 Task: Assign in the project BridgeTech the issue 'Integrate a new chatbot feature into an existing mobile application to enhance user interaction and support' to the sprint 'Hyperdrive'. Assign in the project BridgeTech the issue 'Develop a new tool for automated testing of mobile application memory consumption and optimization' to the sprint 'Hyperdrive'. Assign in the project BridgeTech the issue 'Upgrade the website performance and speed mechanisms of a web application to improve website loading time and user experience' to the sprint 'Hyperdrive'. Assign in the project BridgeTech the issue 'Create a new online platform for online photography courses with advanced photography tools and community features' to the sprint 'Hyperdrive'
Action: Mouse moved to (176, 54)
Screenshot: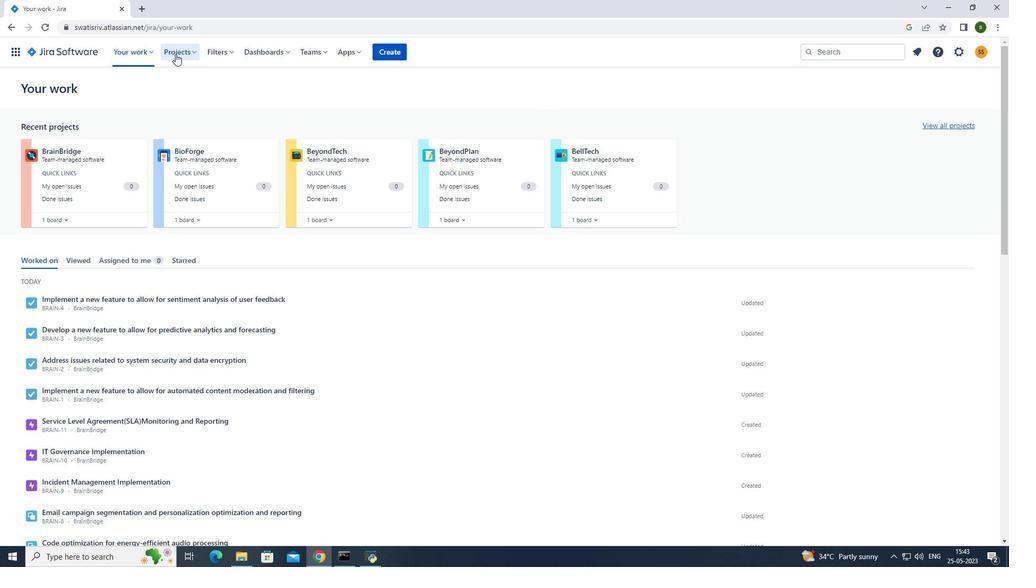 
Action: Mouse pressed left at (176, 54)
Screenshot: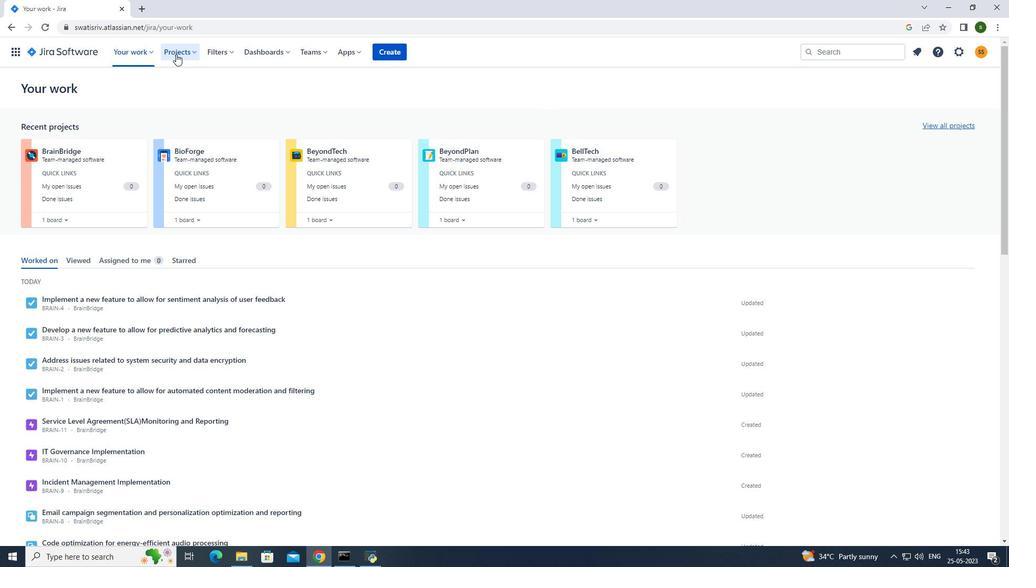 
Action: Mouse moved to (190, 95)
Screenshot: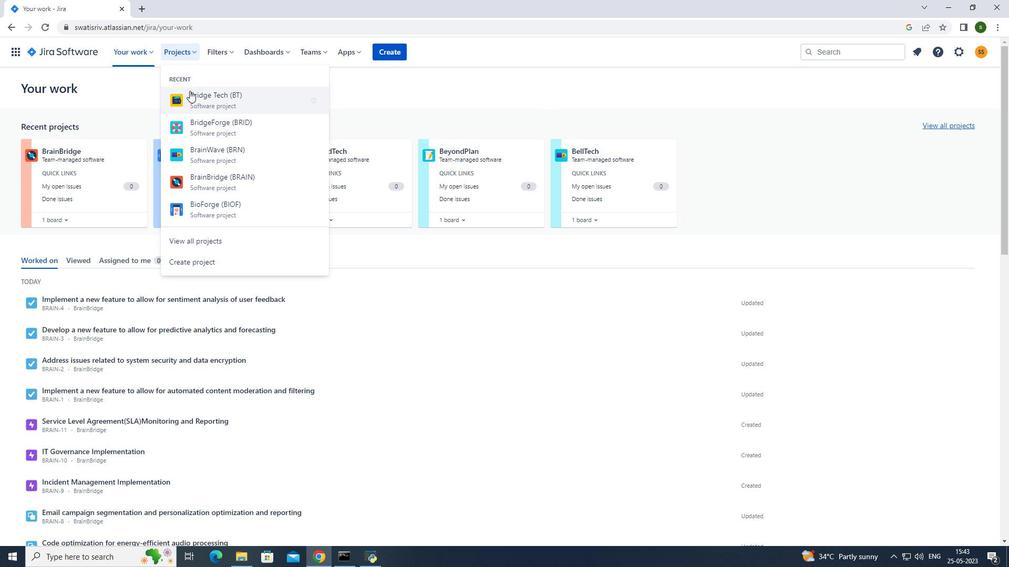 
Action: Mouse pressed left at (190, 95)
Screenshot: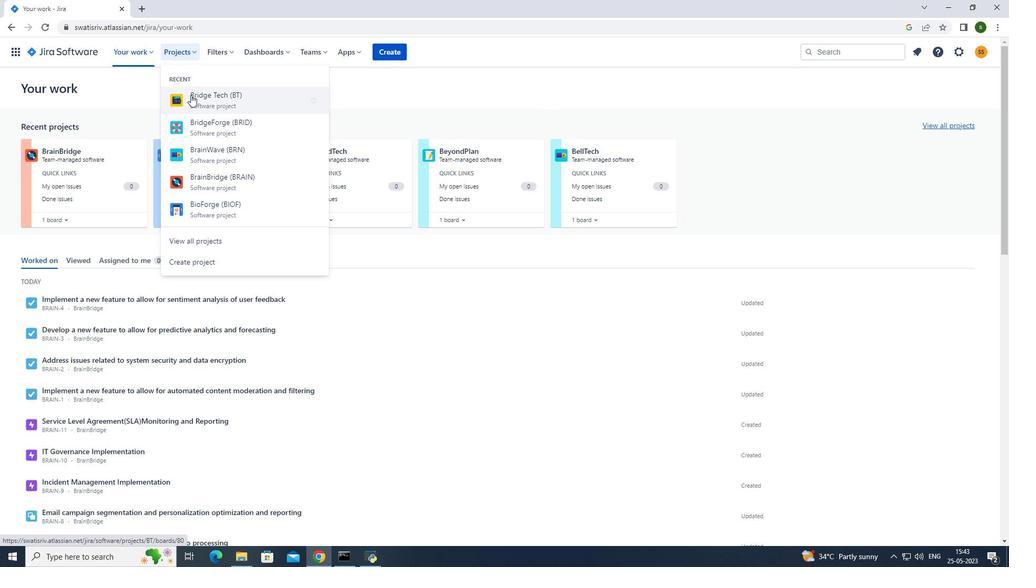 
Action: Mouse moved to (82, 167)
Screenshot: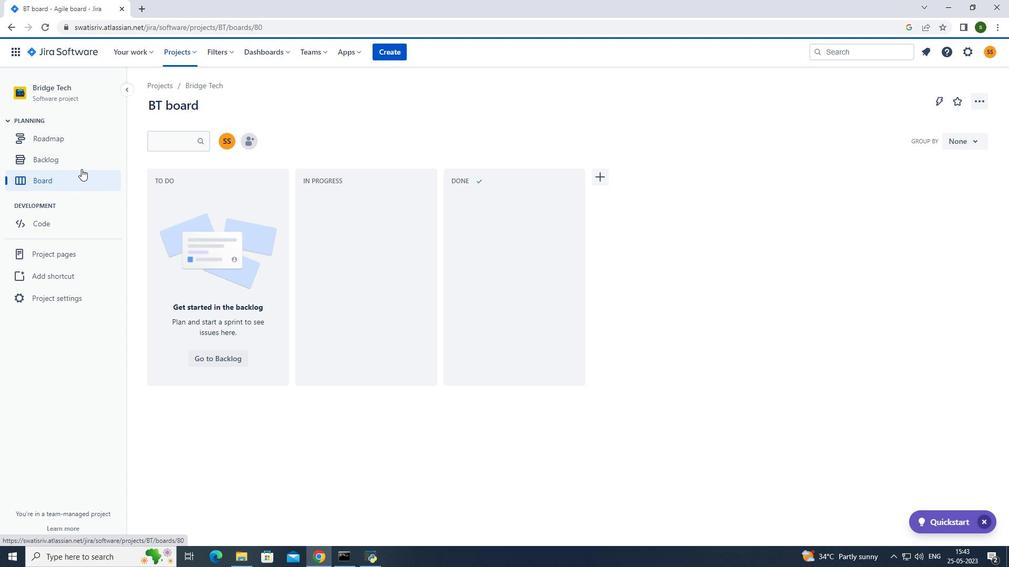 
Action: Mouse pressed left at (82, 167)
Screenshot: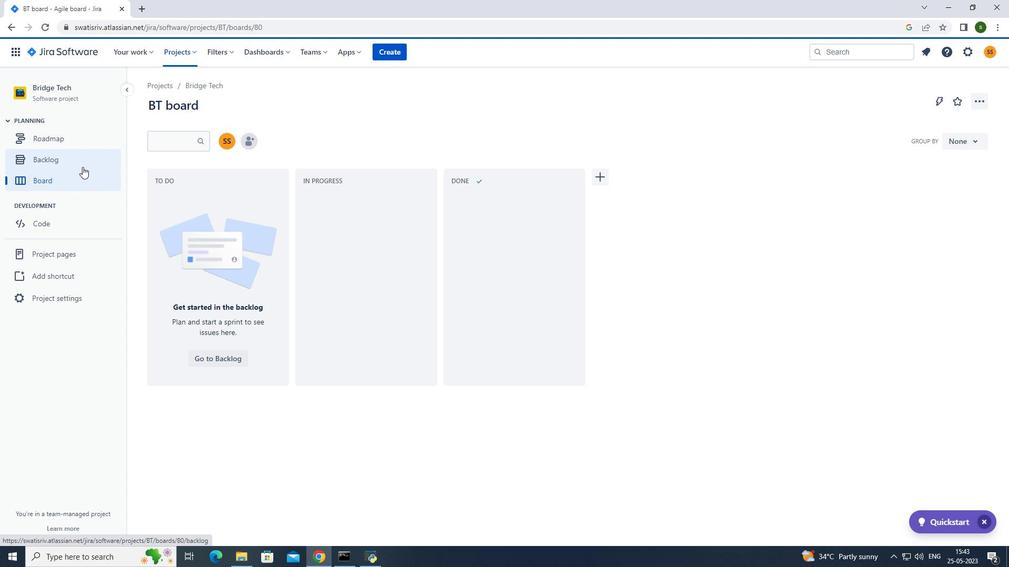 
Action: Mouse moved to (553, 315)
Screenshot: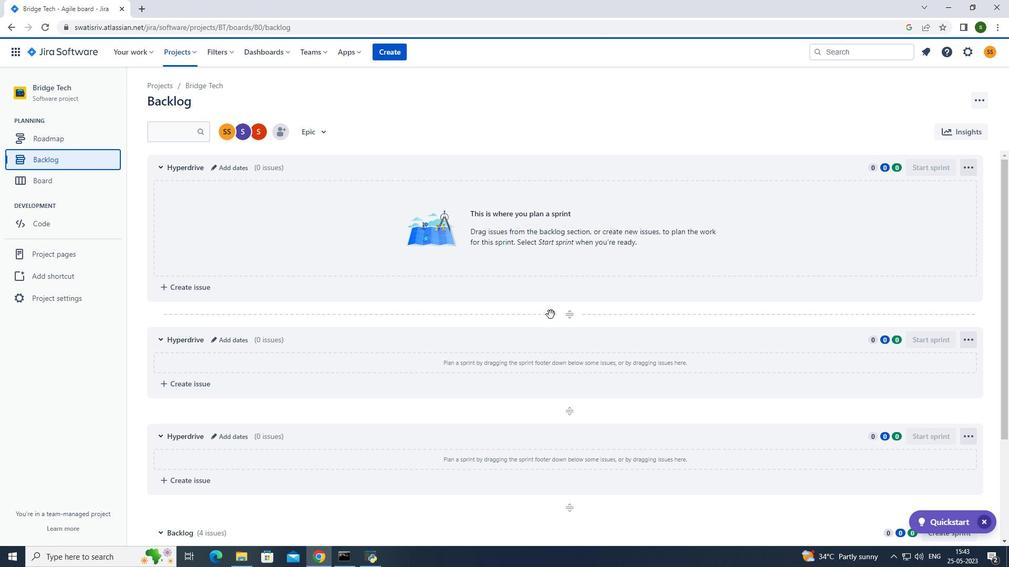 
Action: Mouse scrolled (553, 314) with delta (0, 0)
Screenshot: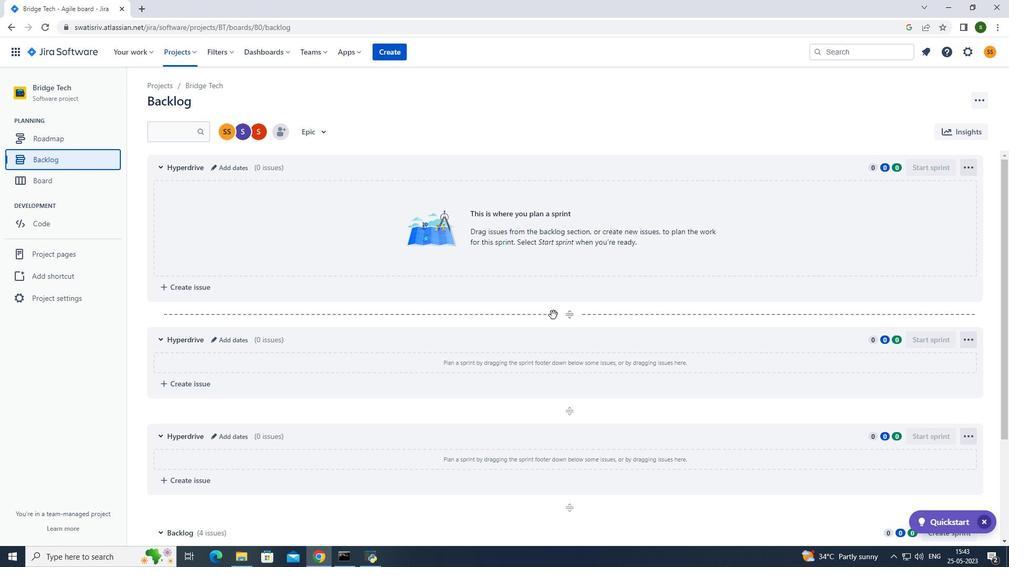 
Action: Mouse scrolled (553, 314) with delta (0, 0)
Screenshot: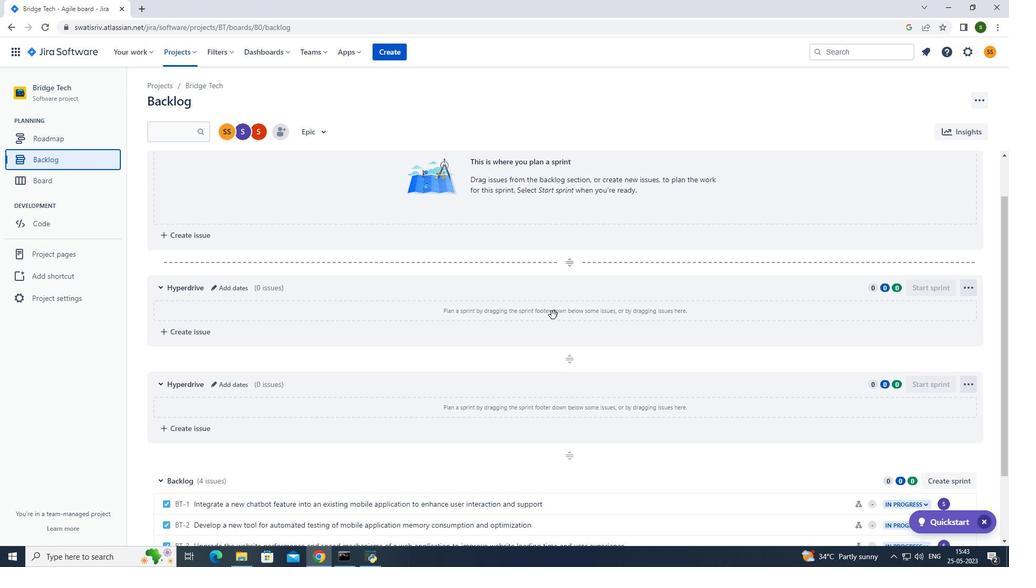 
Action: Mouse scrolled (553, 314) with delta (0, 0)
Screenshot: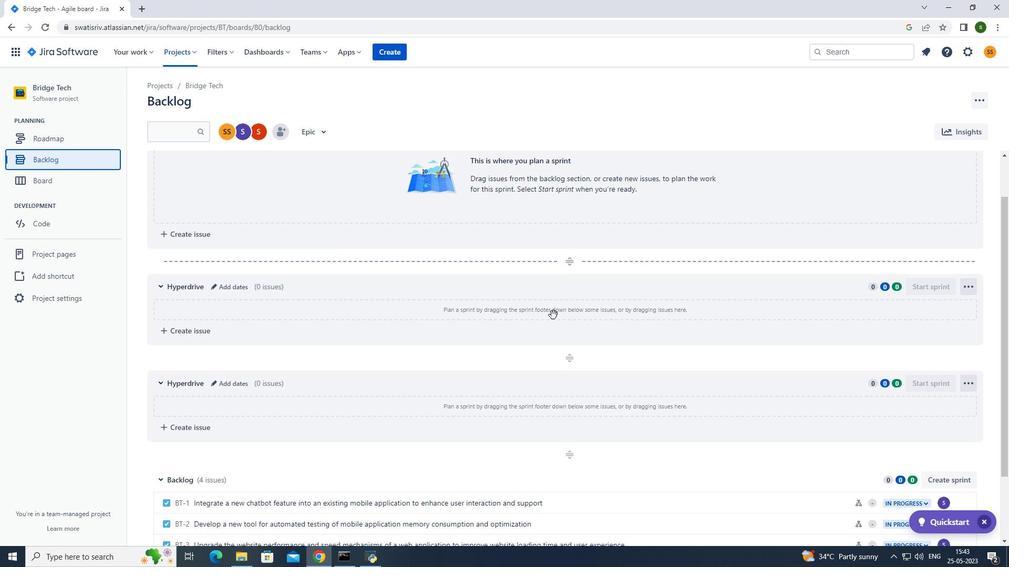 
Action: Mouse scrolled (553, 314) with delta (0, 0)
Screenshot: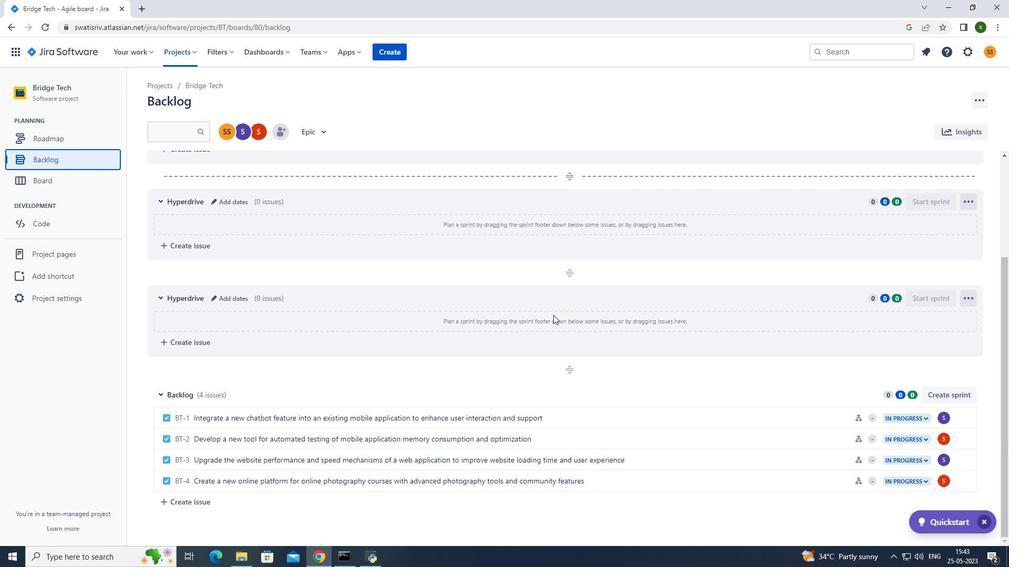 
Action: Mouse scrolled (553, 314) with delta (0, 0)
Screenshot: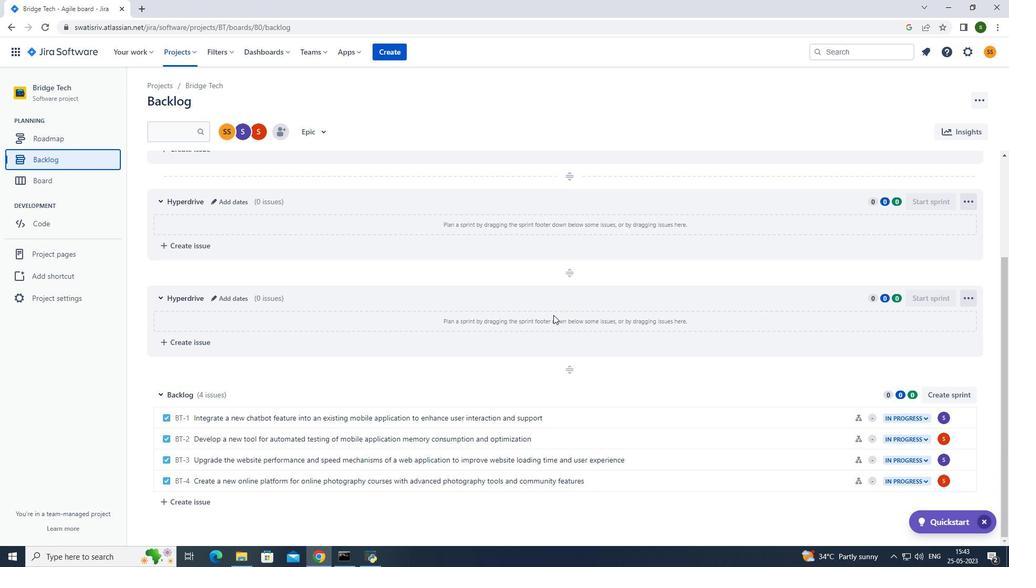 
Action: Mouse moved to (966, 416)
Screenshot: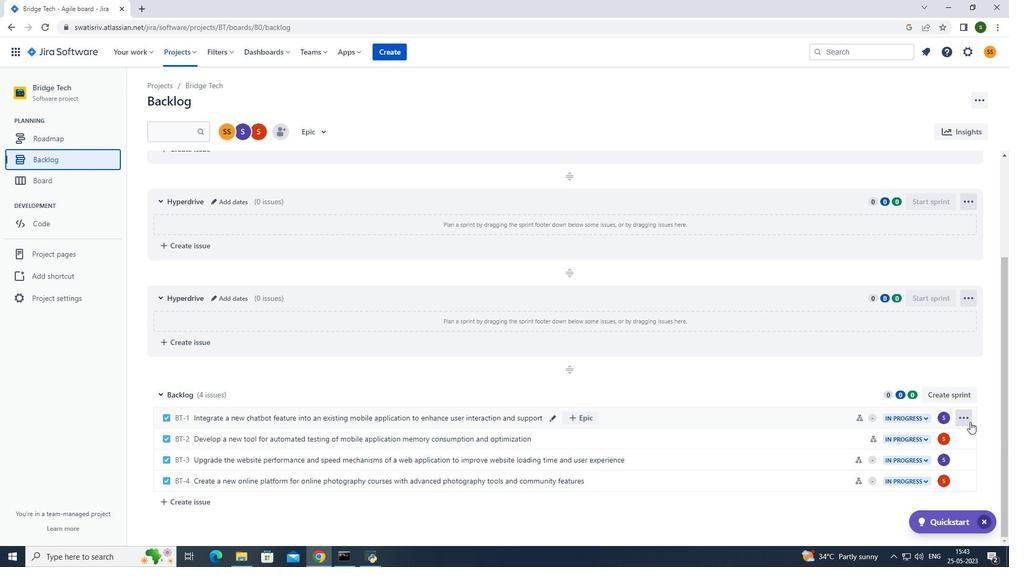 
Action: Mouse pressed left at (966, 416)
Screenshot: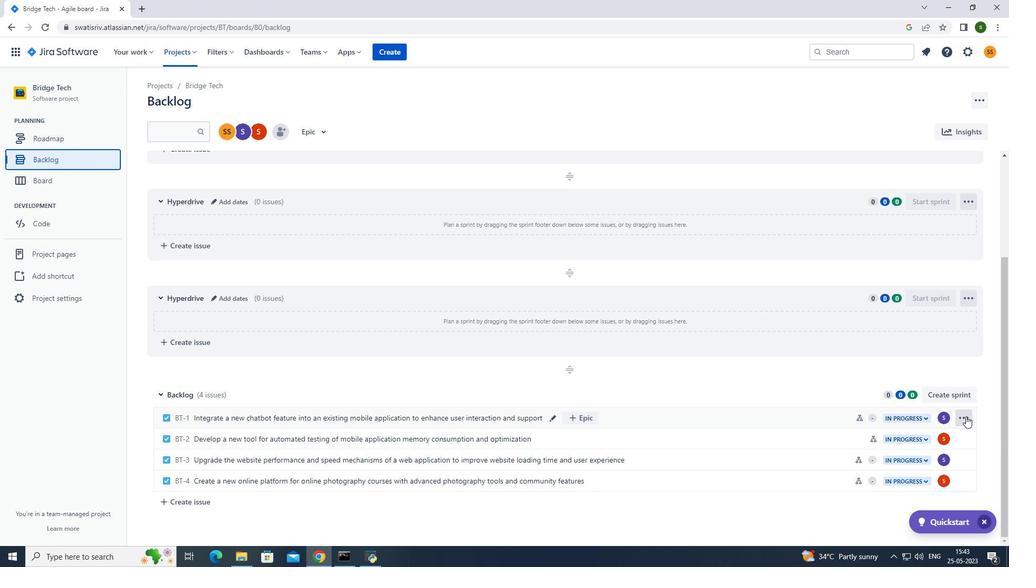 
Action: Mouse moved to (933, 324)
Screenshot: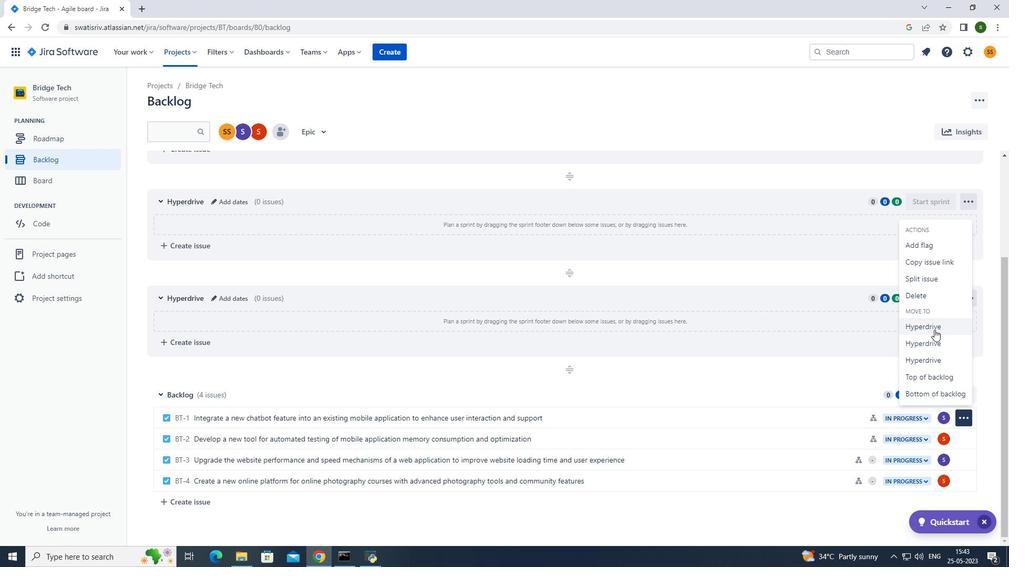 
Action: Mouse pressed left at (933, 324)
Screenshot: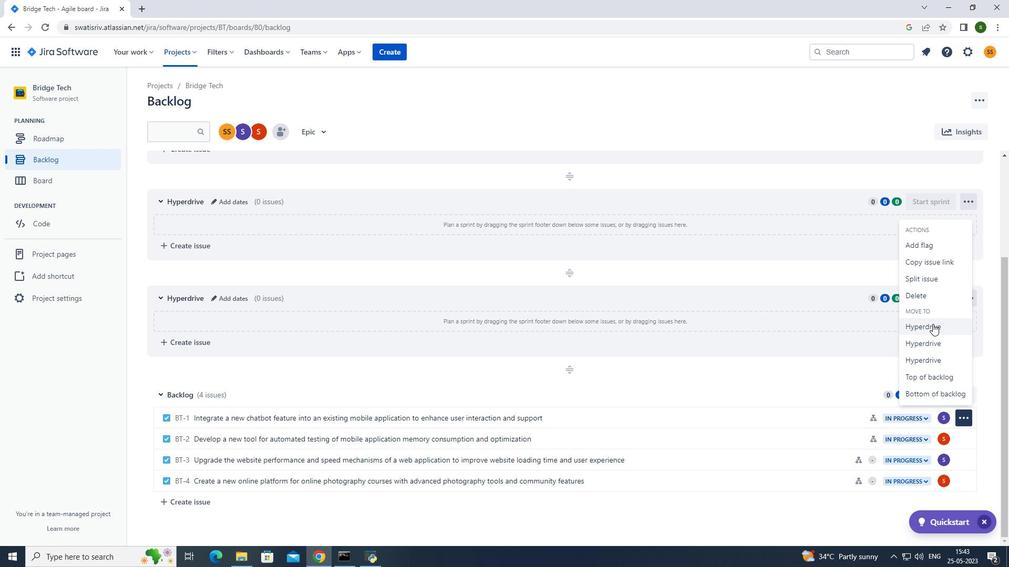 
Action: Mouse moved to (187, 47)
Screenshot: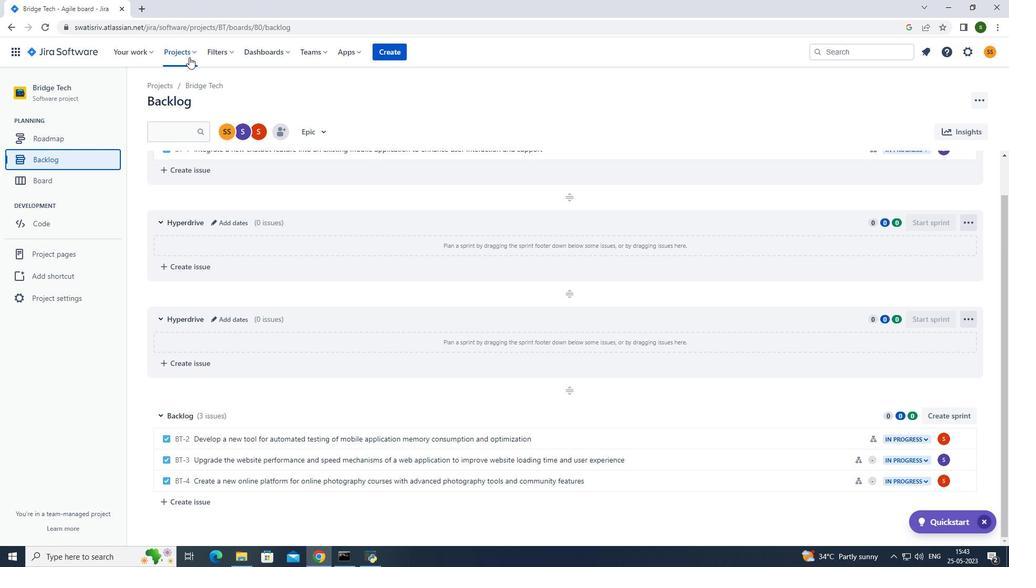 
Action: Mouse pressed left at (187, 47)
Screenshot: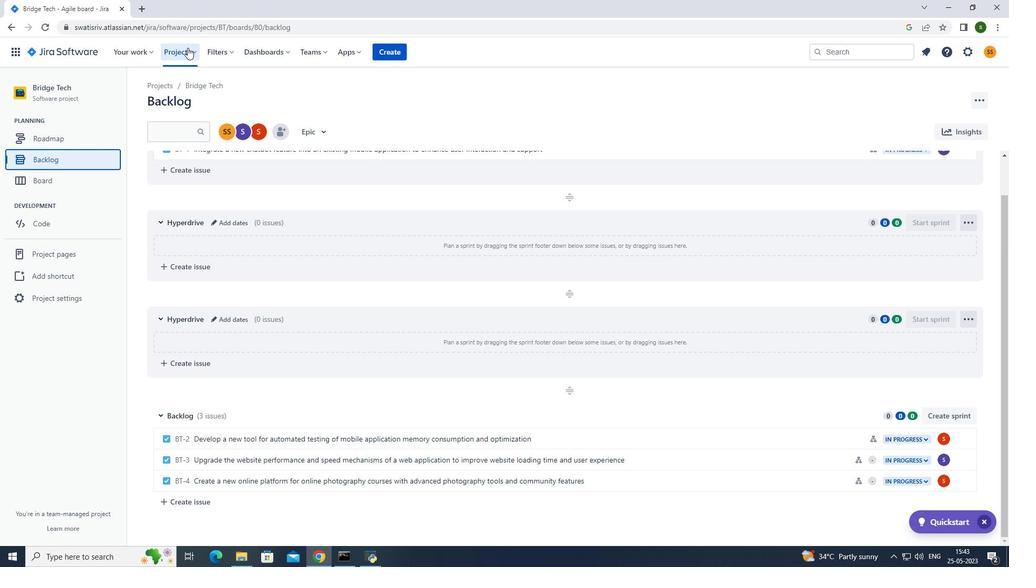 
Action: Mouse moved to (200, 95)
Screenshot: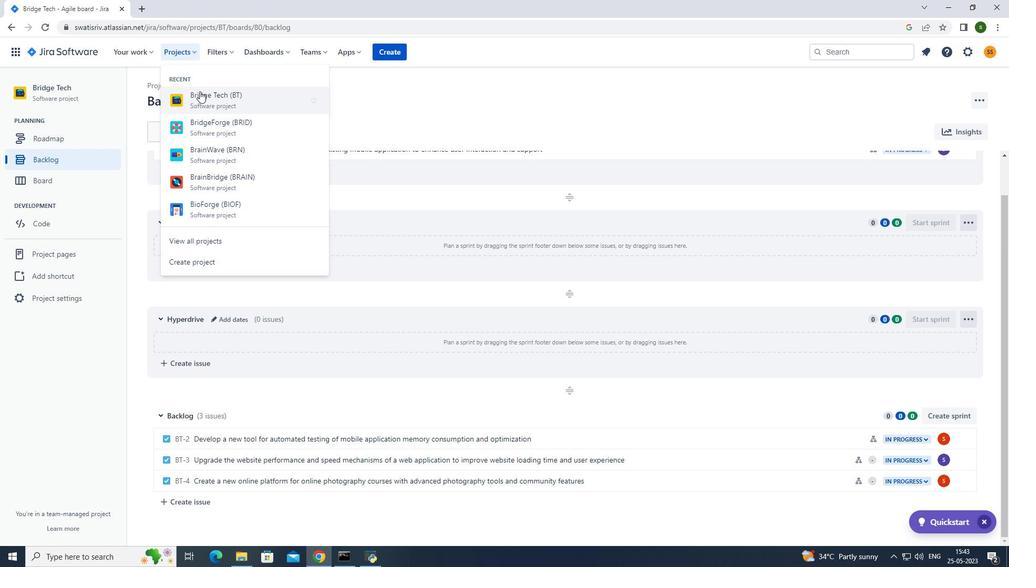 
Action: Mouse pressed left at (200, 95)
Screenshot: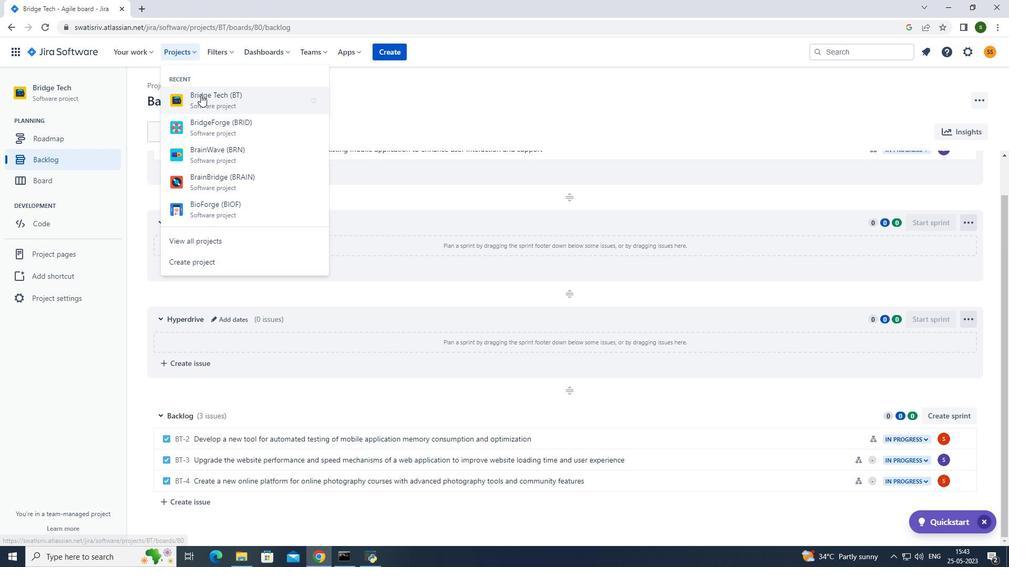 
Action: Mouse moved to (73, 161)
Screenshot: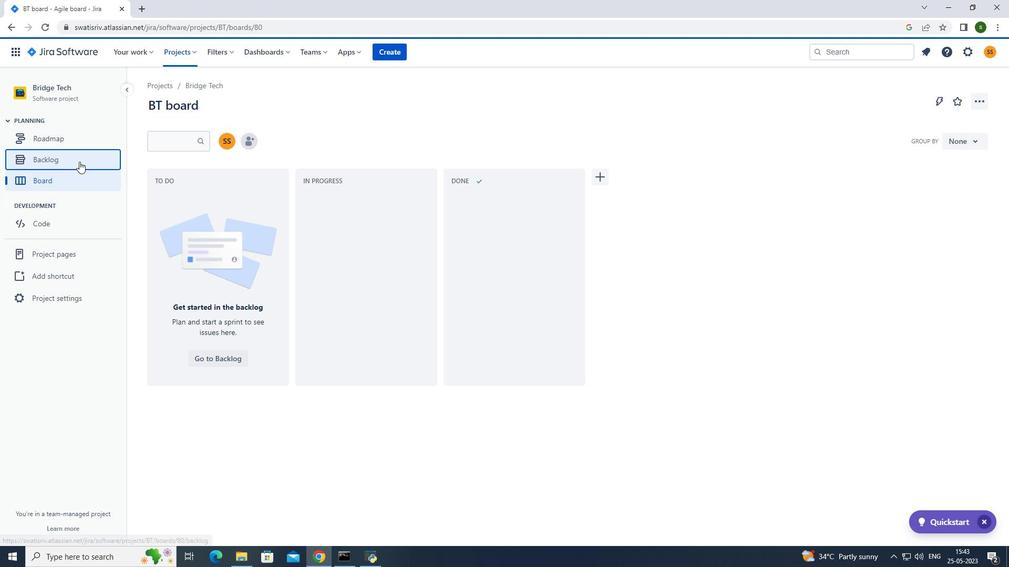 
Action: Mouse pressed left at (73, 161)
Screenshot: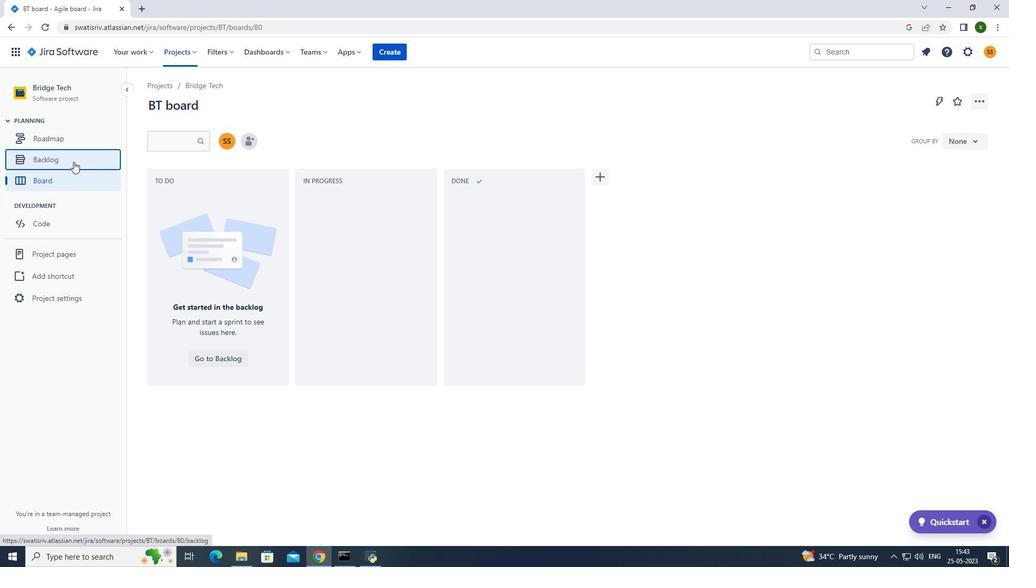 
Action: Mouse moved to (970, 481)
Screenshot: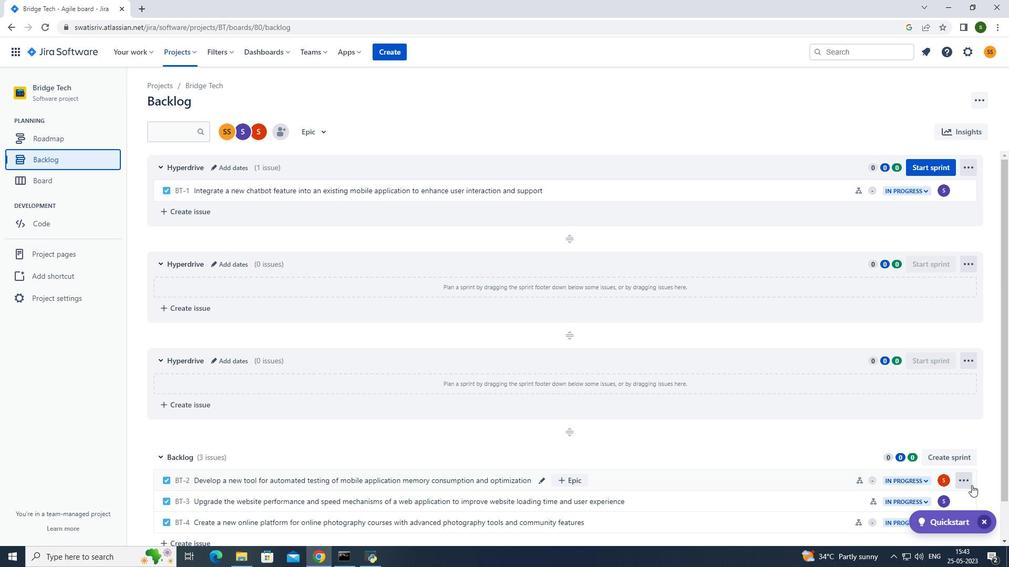 
Action: Mouse pressed left at (970, 481)
Screenshot: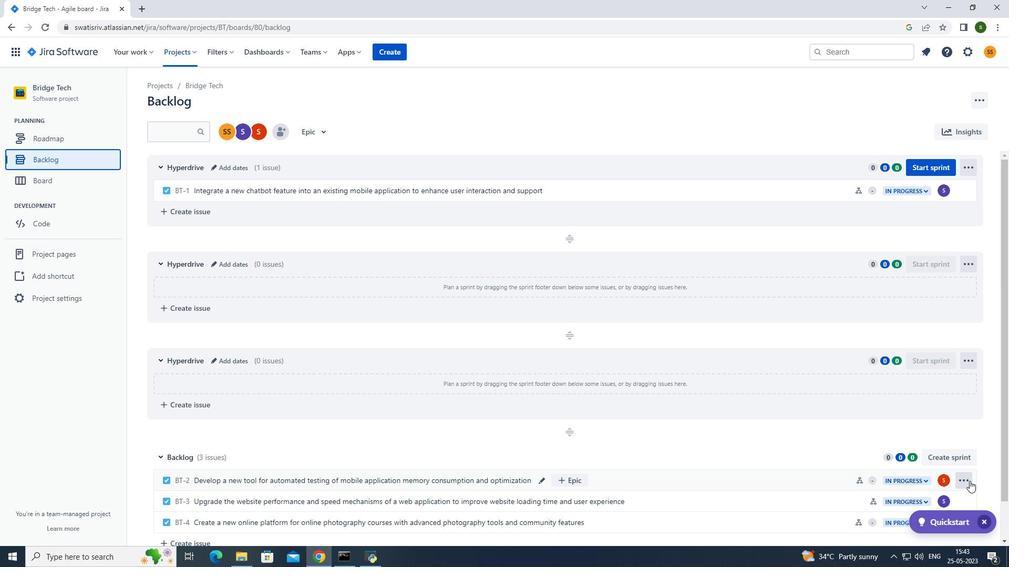 
Action: Mouse moved to (930, 406)
Screenshot: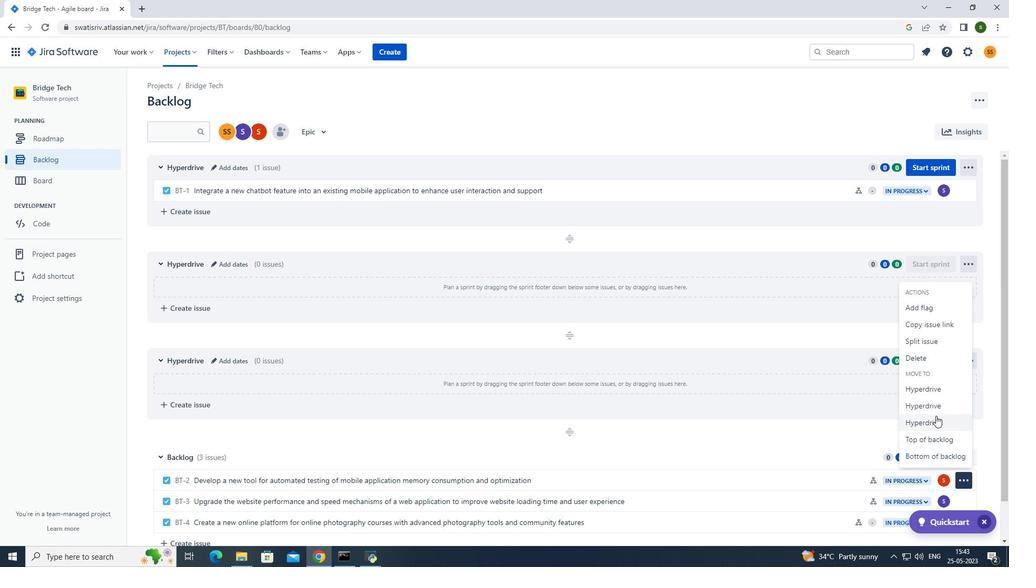 
Action: Mouse pressed left at (930, 406)
Screenshot: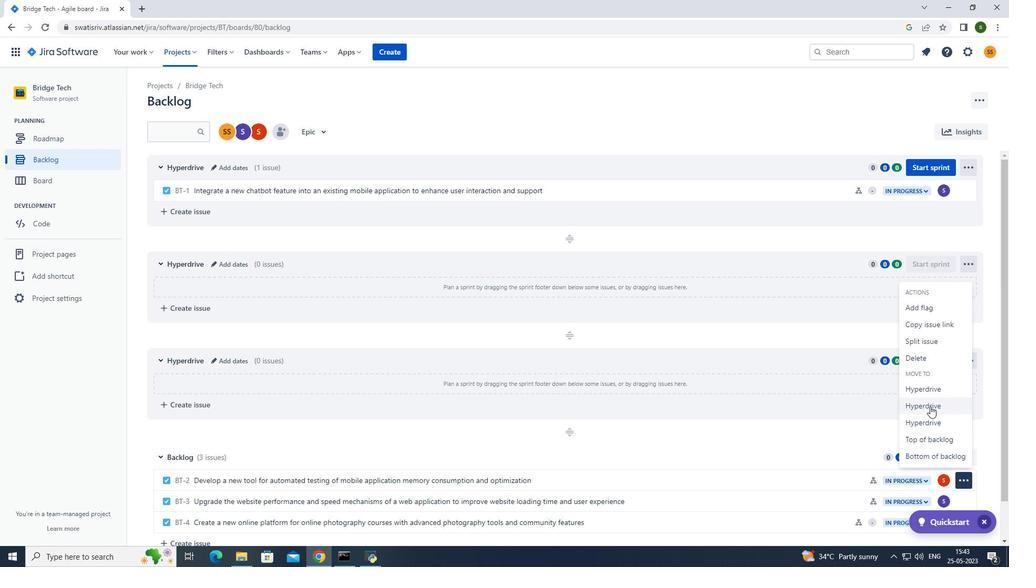 
Action: Mouse moved to (173, 55)
Screenshot: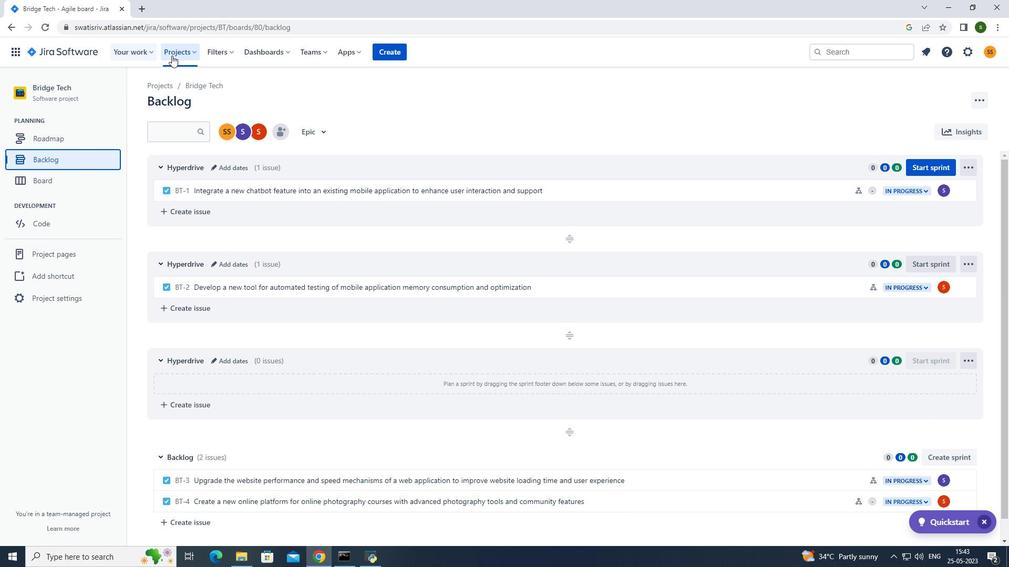 
Action: Mouse pressed left at (173, 55)
Screenshot: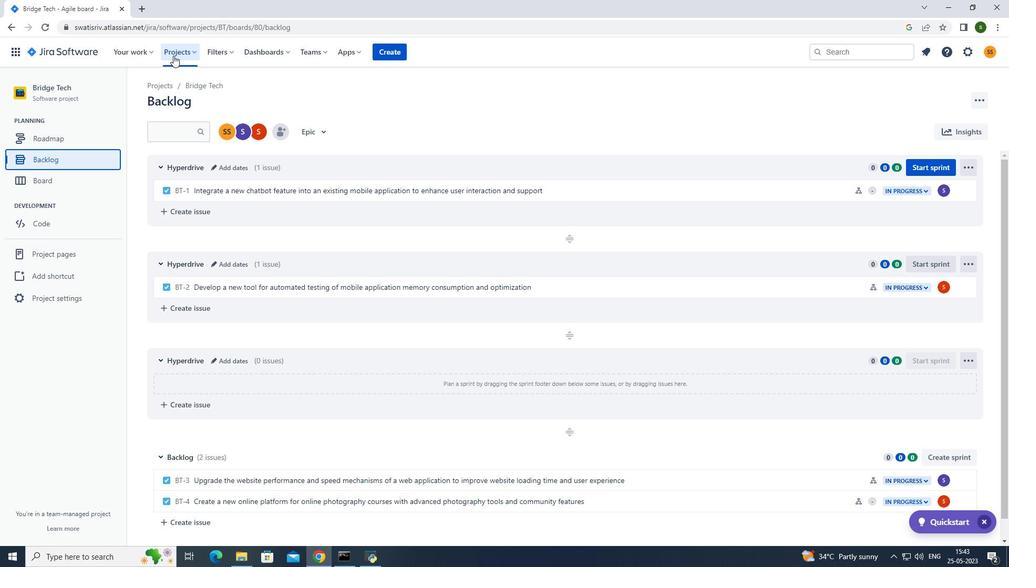 
Action: Mouse moved to (195, 97)
Screenshot: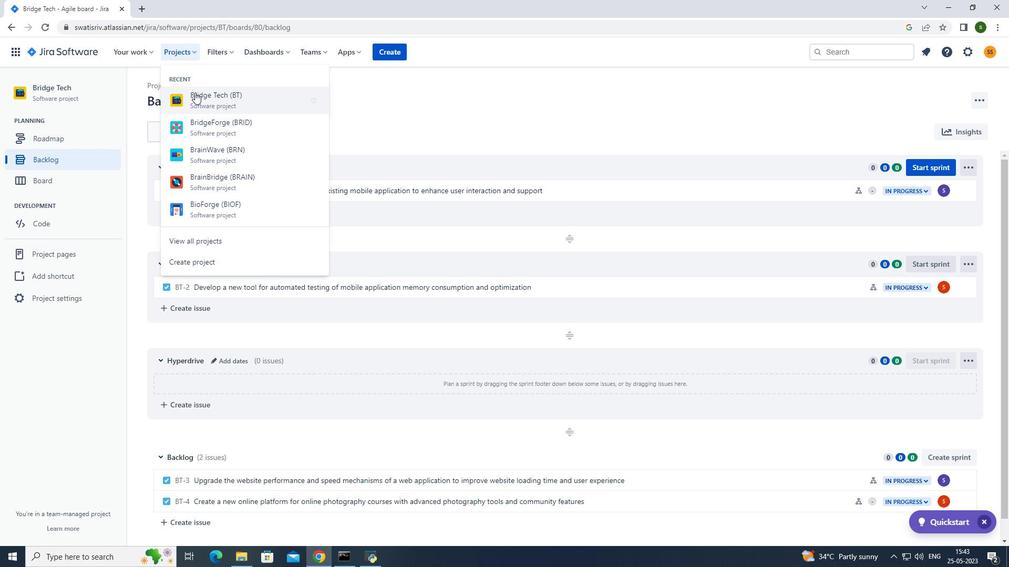 
Action: Mouse pressed left at (195, 97)
Screenshot: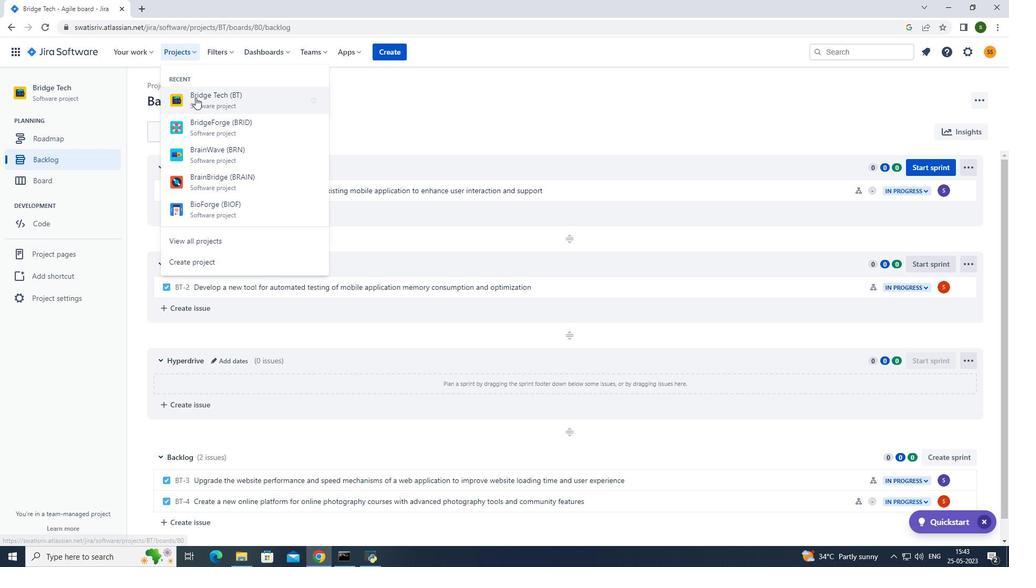 
Action: Mouse moved to (59, 155)
Screenshot: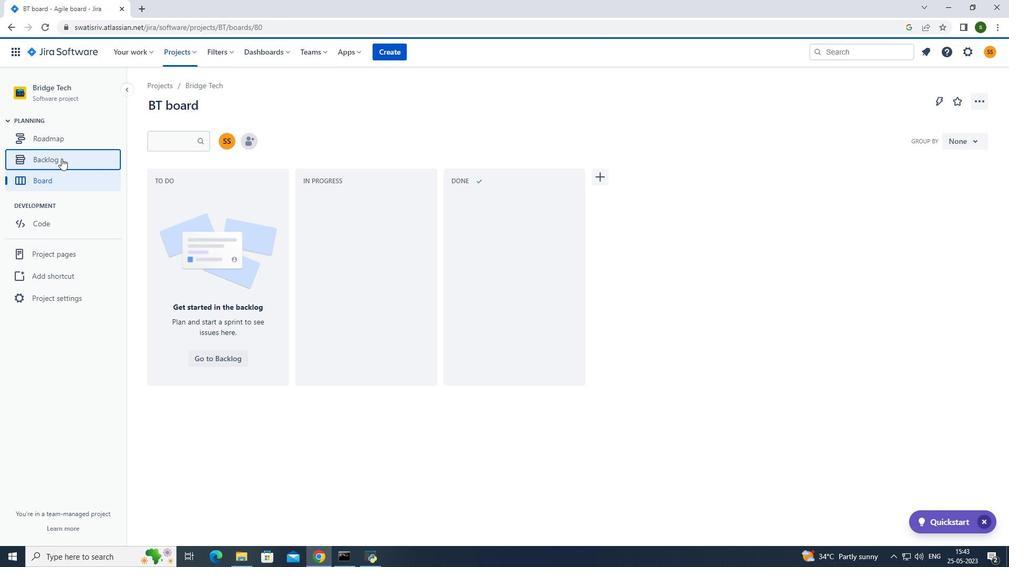 
Action: Mouse pressed left at (59, 155)
Screenshot: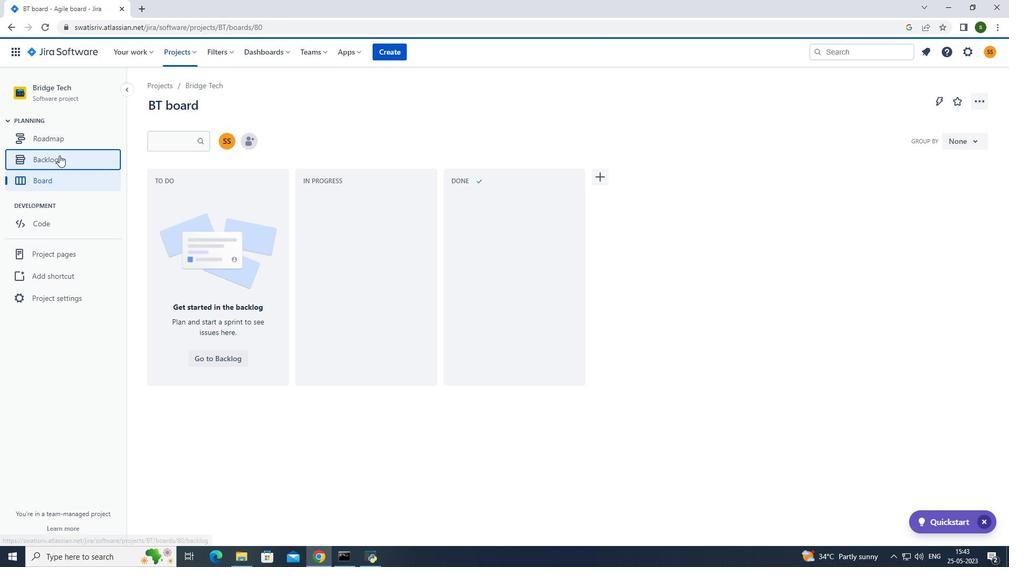
Action: Mouse moved to (962, 483)
Screenshot: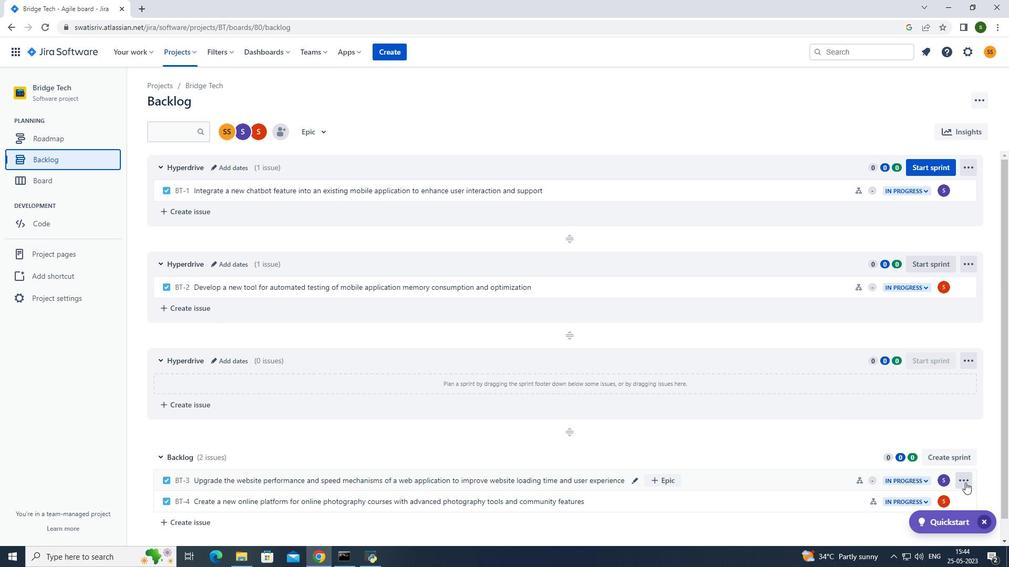 
Action: Mouse pressed left at (962, 483)
Screenshot: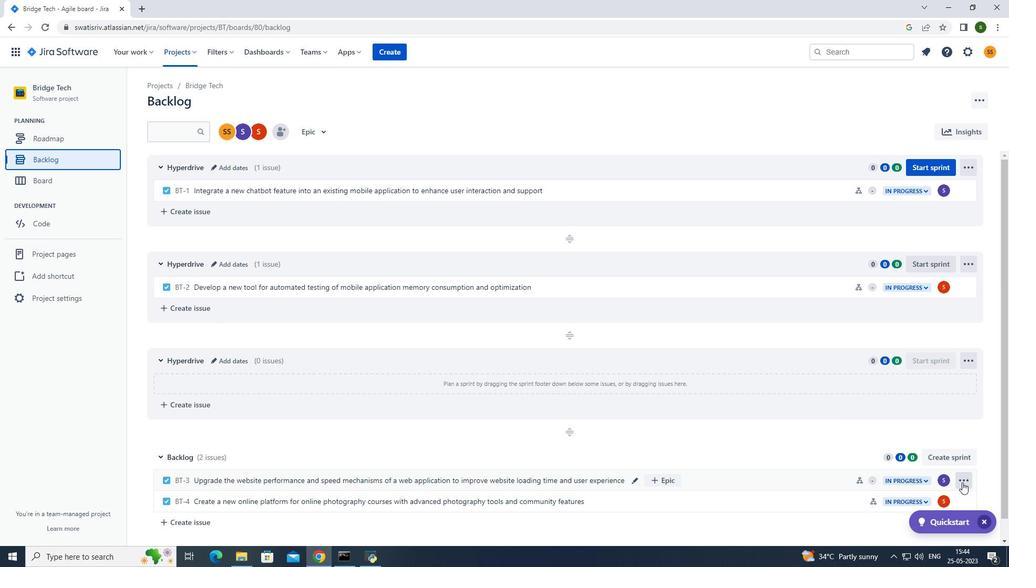 
Action: Mouse moved to (925, 426)
Screenshot: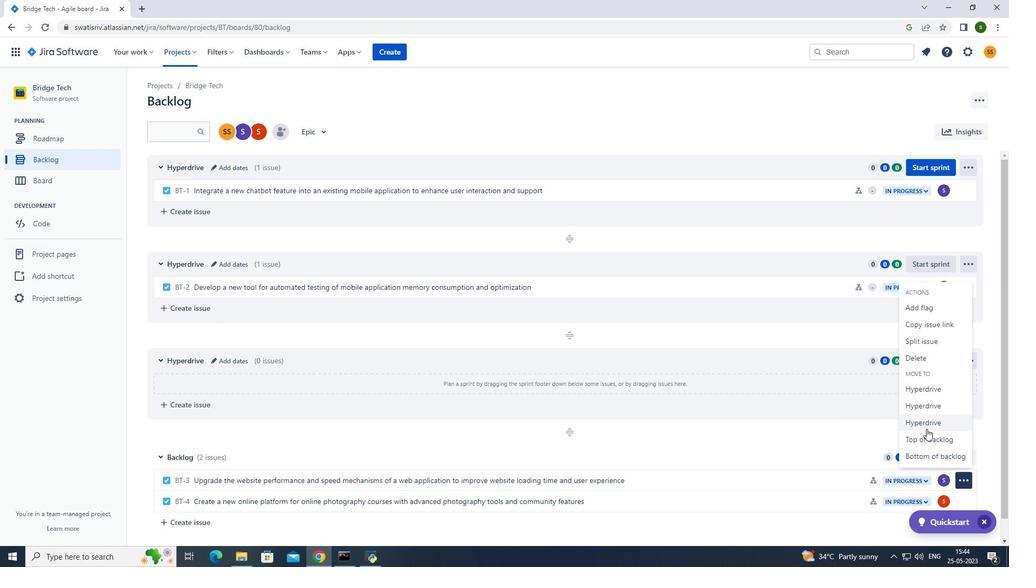
Action: Mouse pressed left at (925, 426)
Screenshot: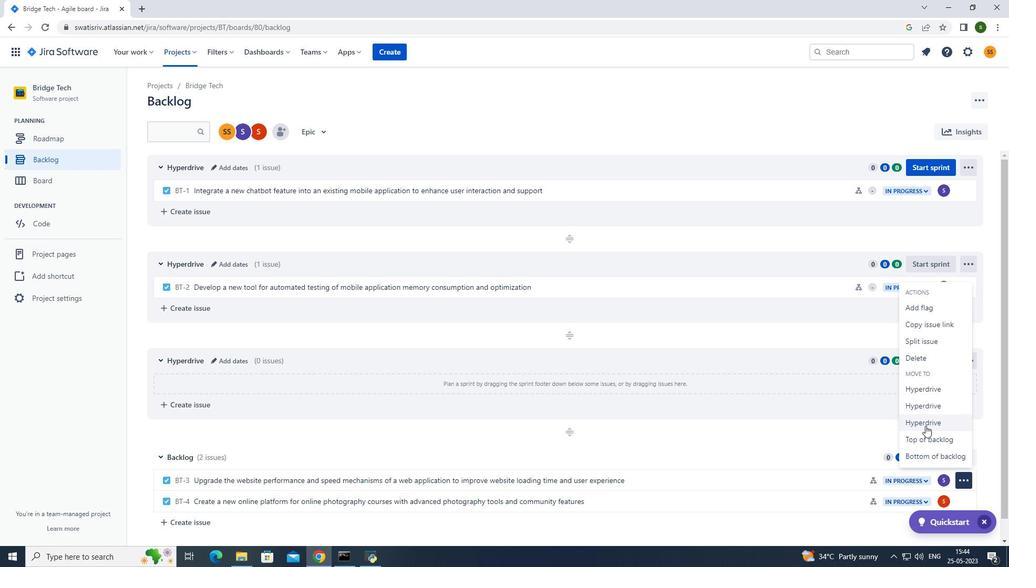 
Action: Mouse moved to (182, 53)
Screenshot: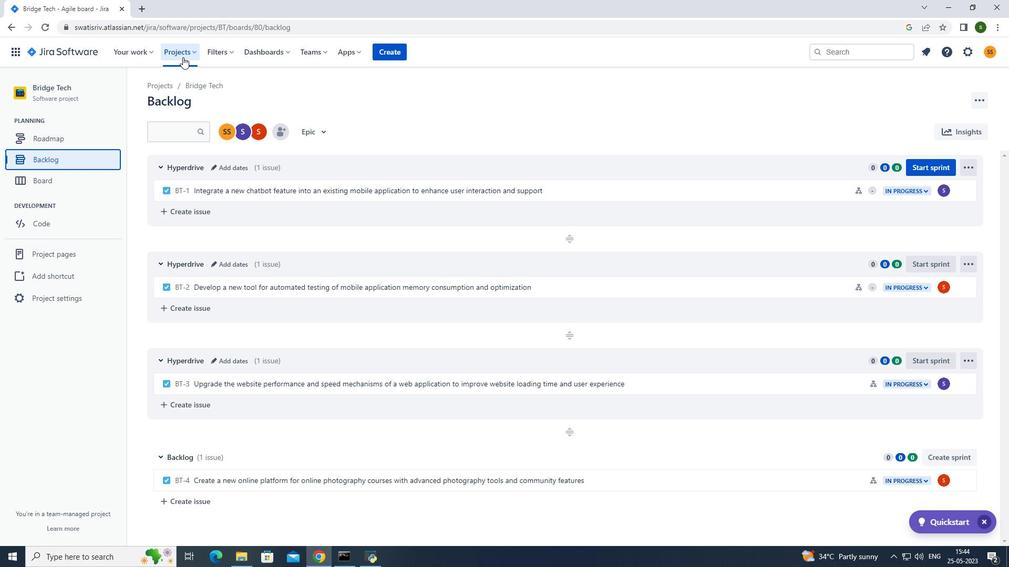 
Action: Mouse pressed left at (182, 53)
Screenshot: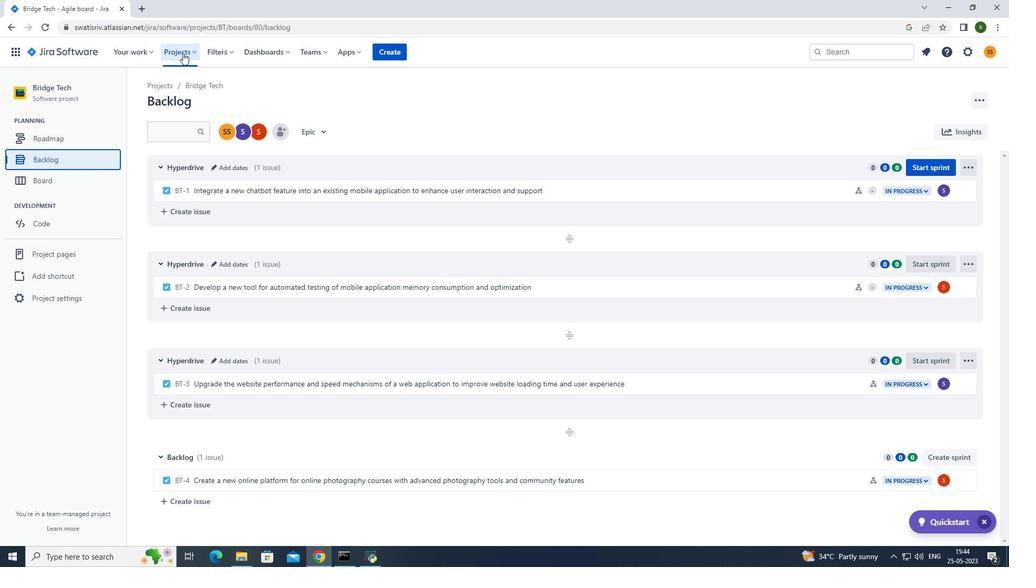
Action: Mouse moved to (202, 96)
Screenshot: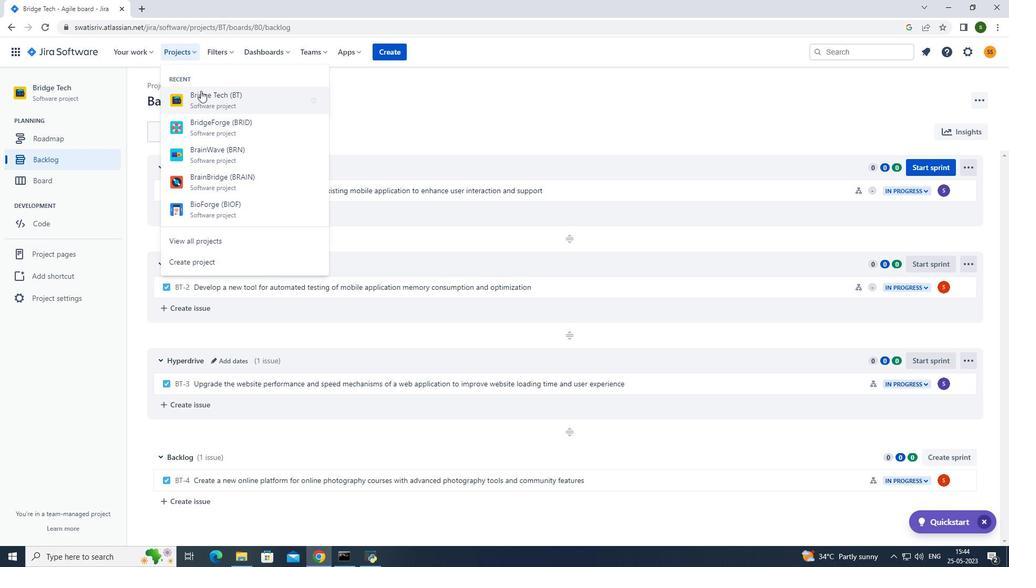 
Action: Mouse pressed left at (202, 96)
Screenshot: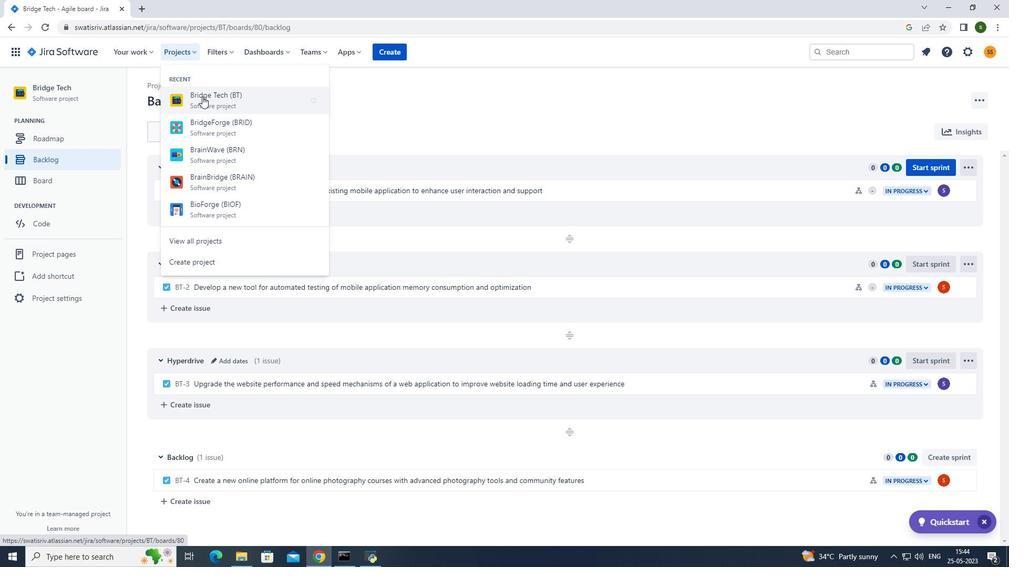 
Action: Mouse moved to (62, 156)
Screenshot: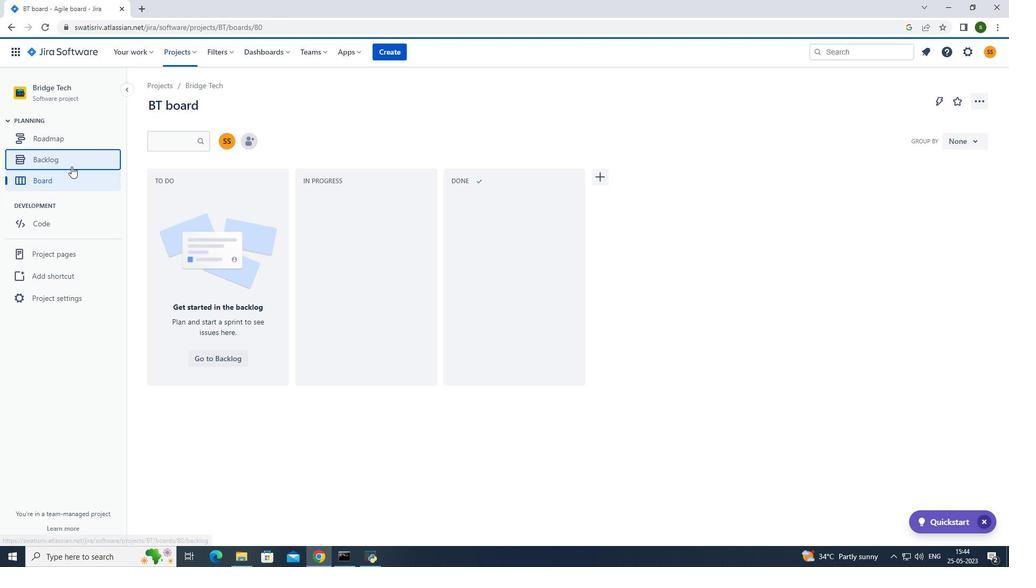 
Action: Mouse pressed left at (62, 156)
Screenshot: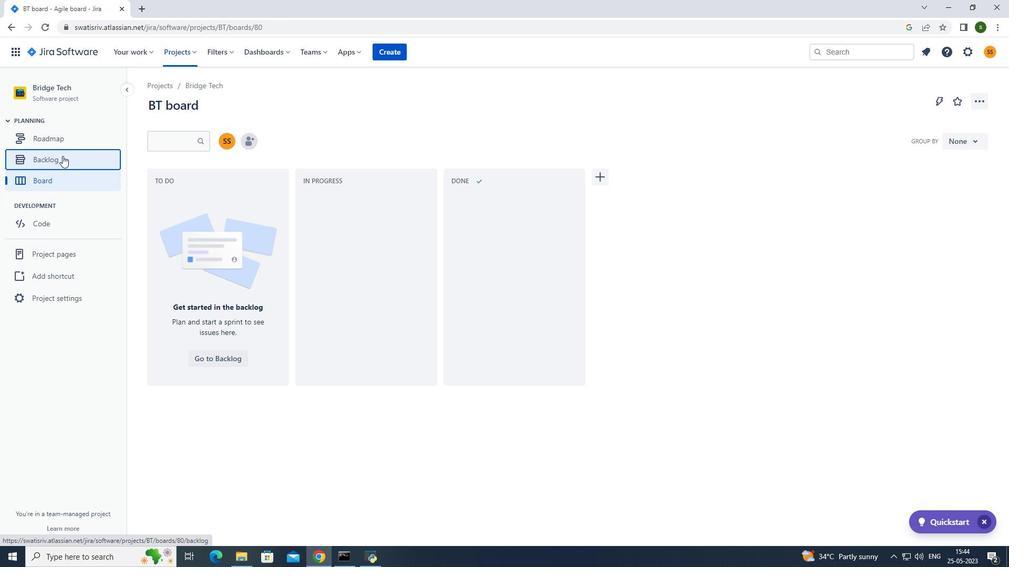 
Action: Mouse moved to (963, 480)
Screenshot: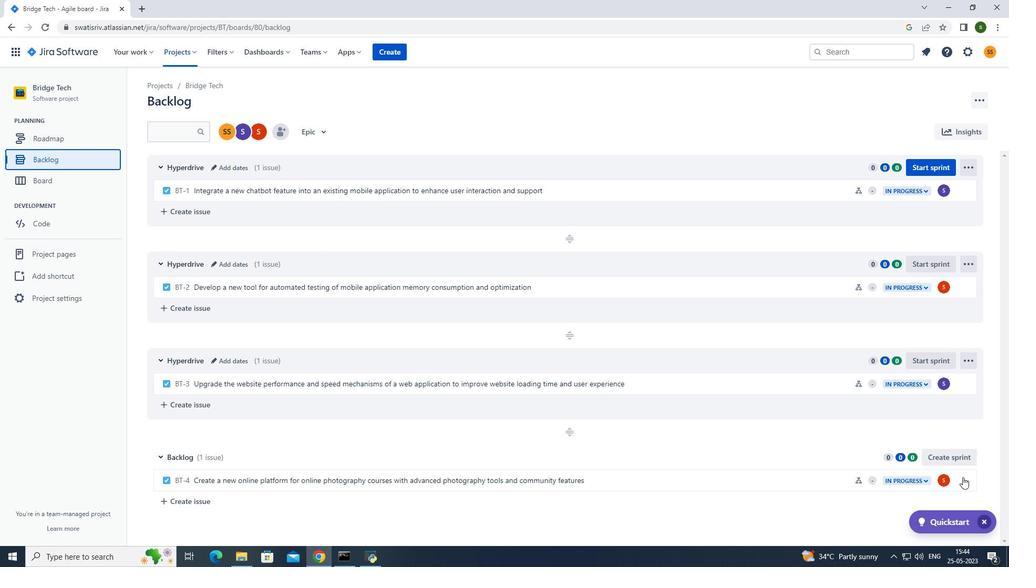 
Action: Mouse pressed left at (963, 480)
Screenshot: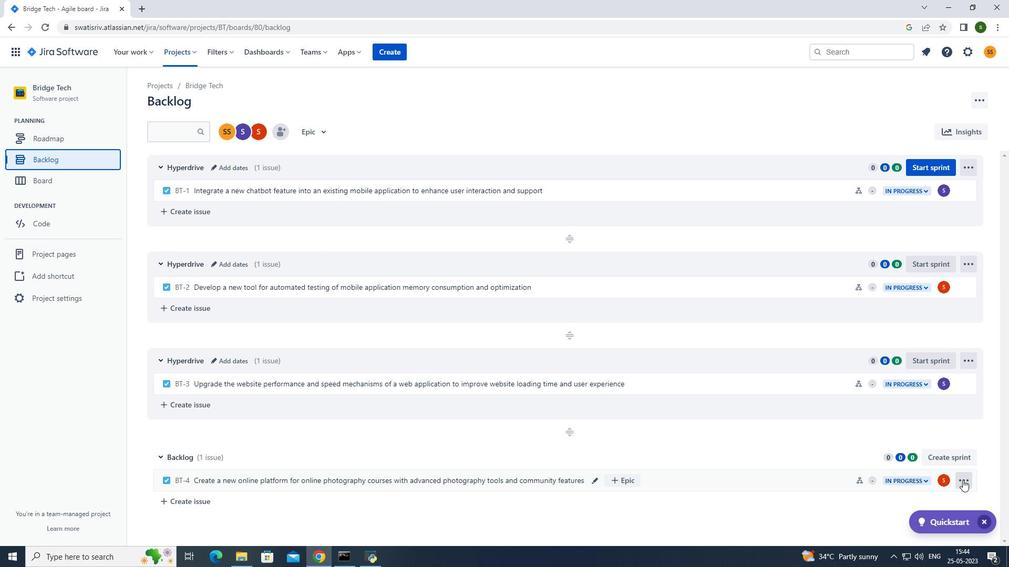 
Action: Mouse moved to (929, 425)
Screenshot: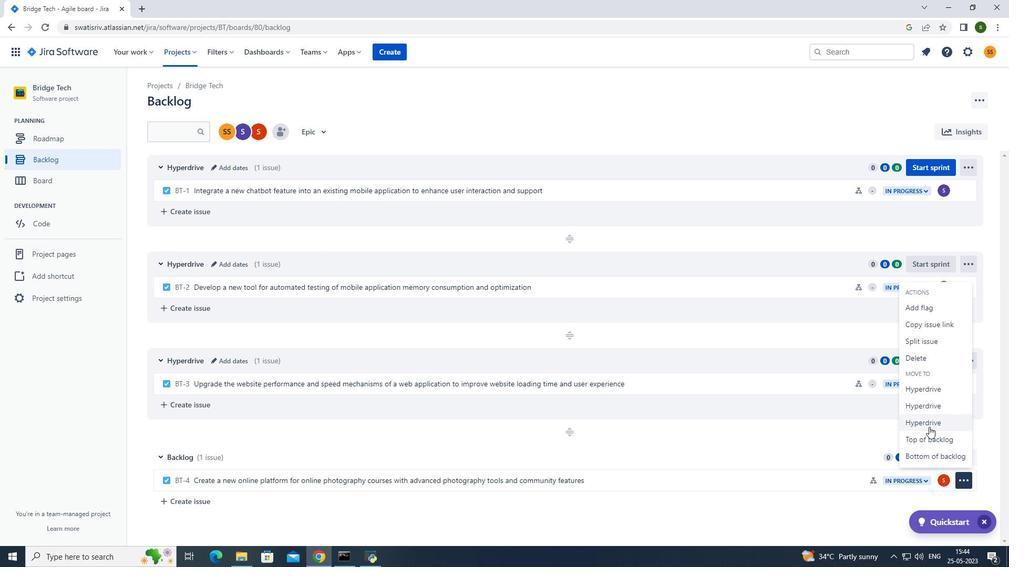 
Action: Mouse pressed left at (929, 425)
Screenshot: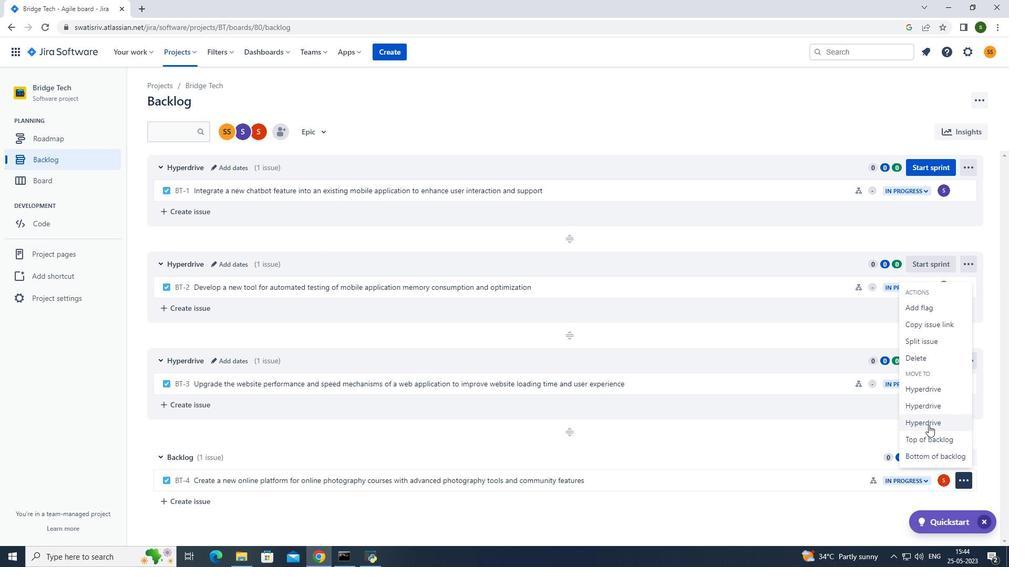
Action: Mouse moved to (516, 96)
Screenshot: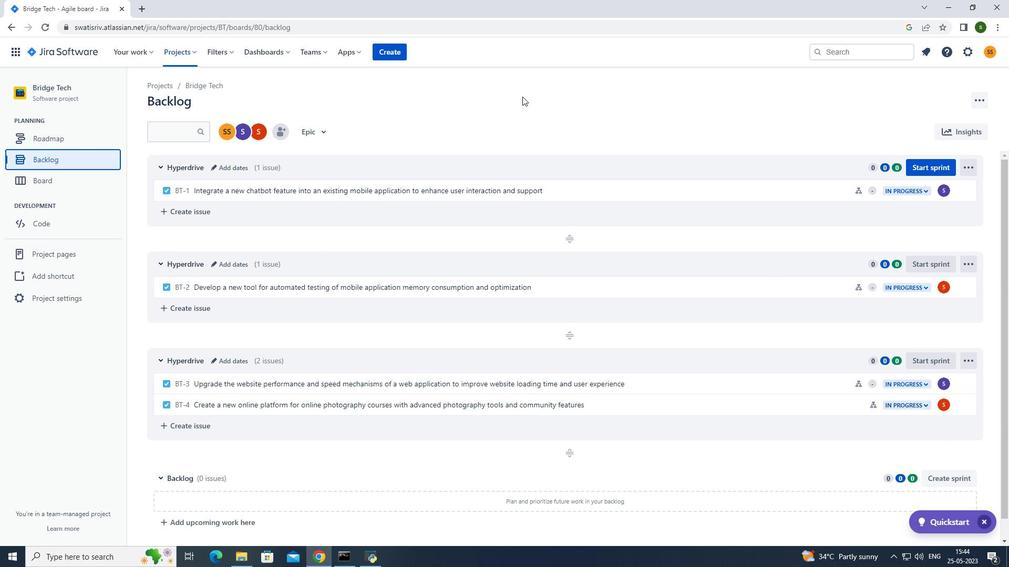 
Action: Mouse pressed left at (516, 96)
Screenshot: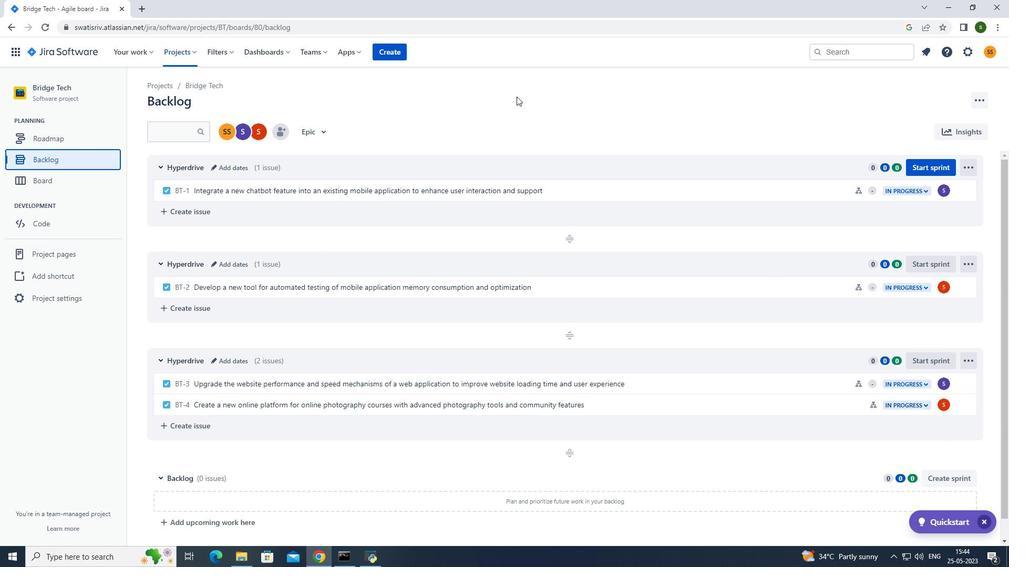 
